 Task: Send a follow-up email to softage.1@softage.net with the subject 'Request for feedback' regarding a budget increase.
Action: Mouse moved to (248, 48)
Screenshot: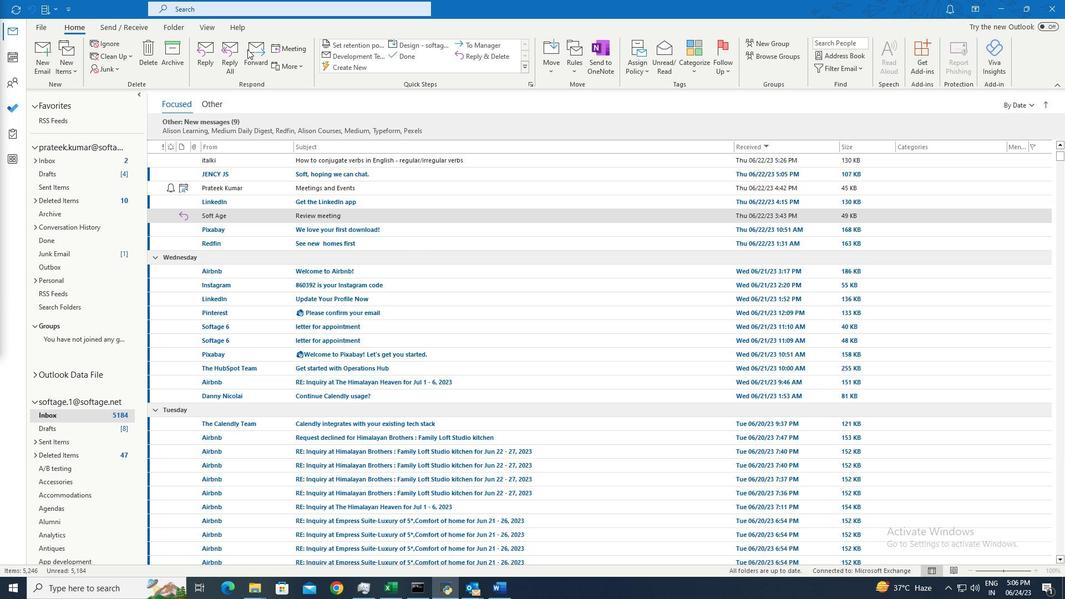 
Action: Mouse pressed left at (248, 48)
Screenshot: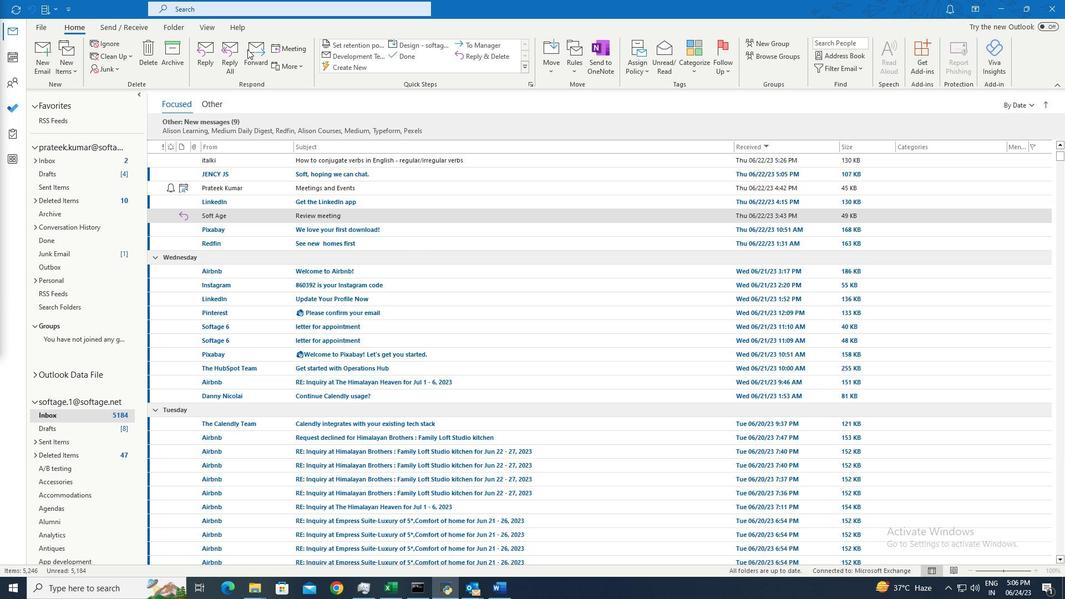 
Action: Mouse pressed left at (248, 48)
Screenshot: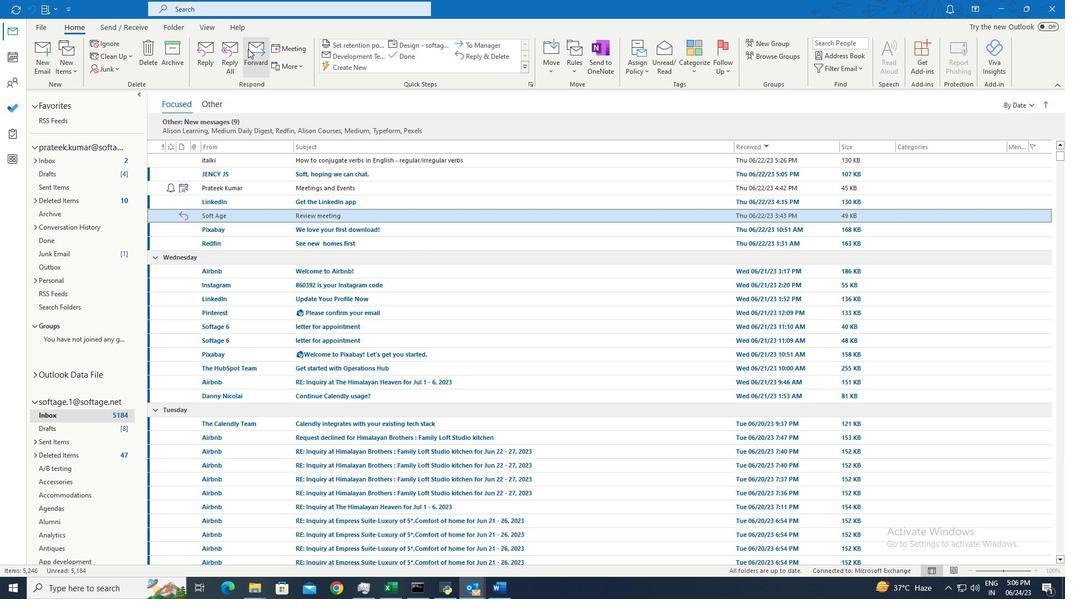 
Action: Mouse moved to (387, 69)
Screenshot: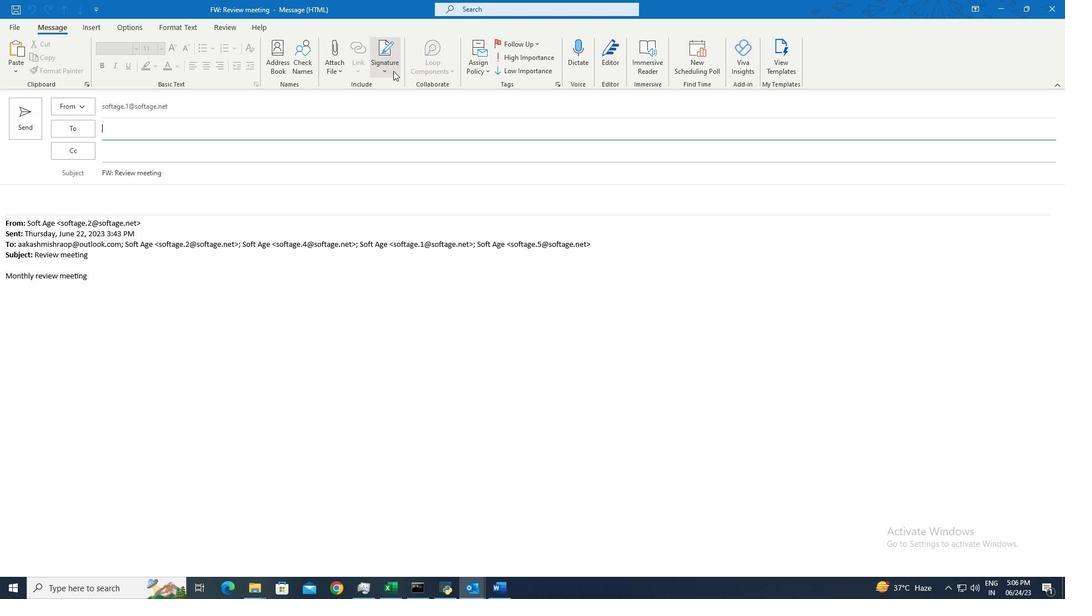 
Action: Mouse pressed left at (387, 69)
Screenshot: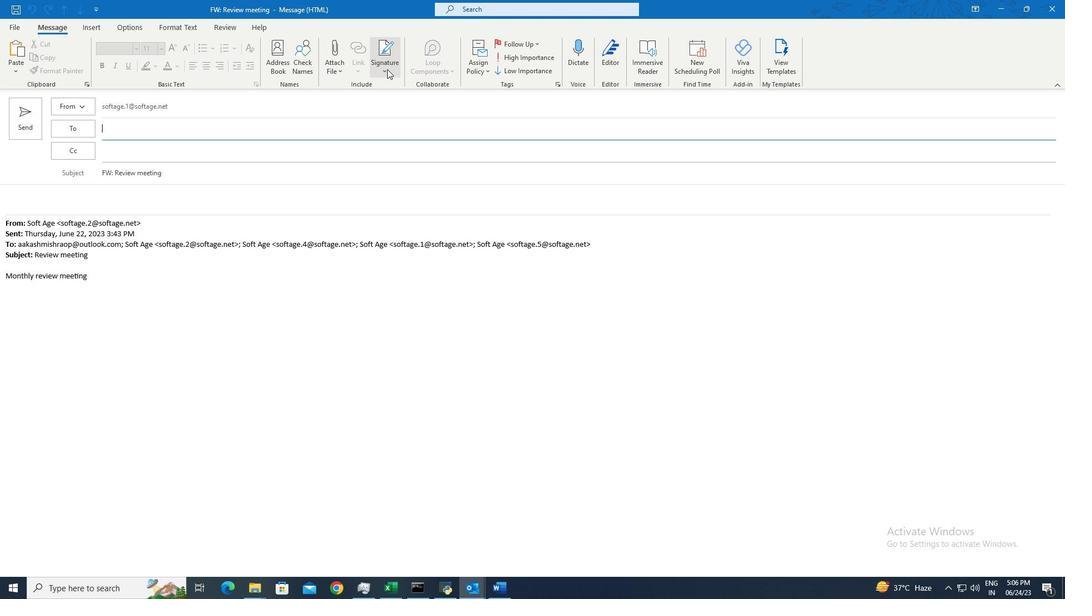 
Action: Mouse moved to (395, 83)
Screenshot: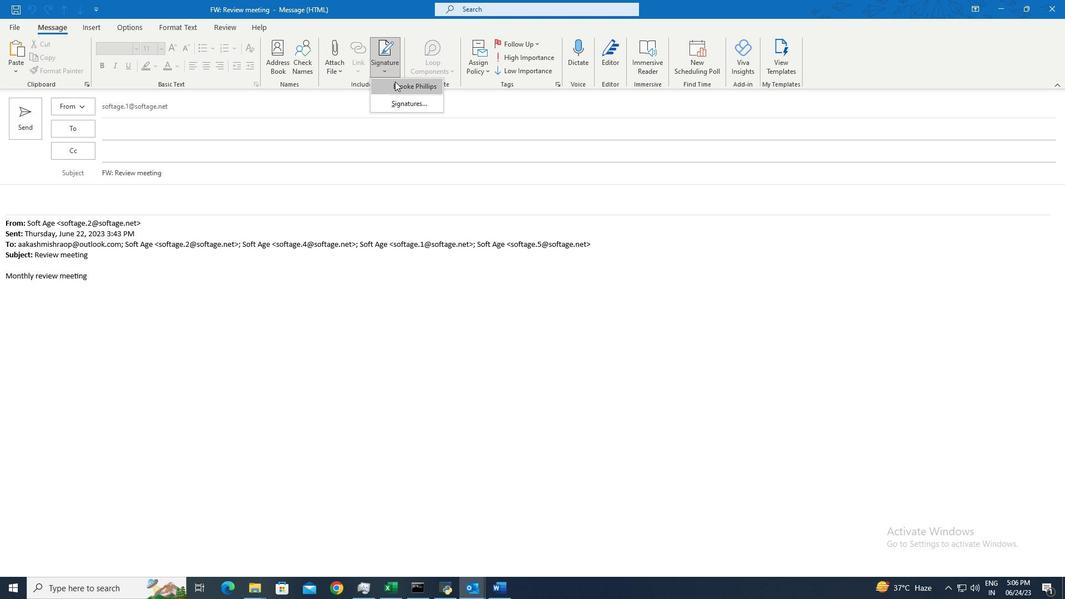 
Action: Mouse pressed left at (395, 83)
Screenshot: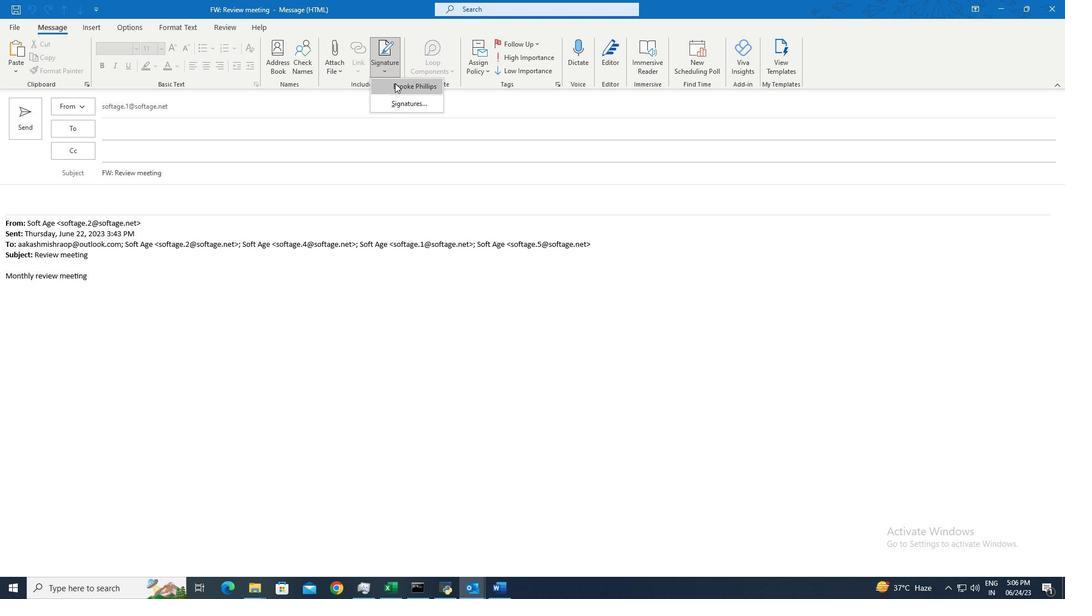 
Action: Mouse moved to (162, 174)
Screenshot: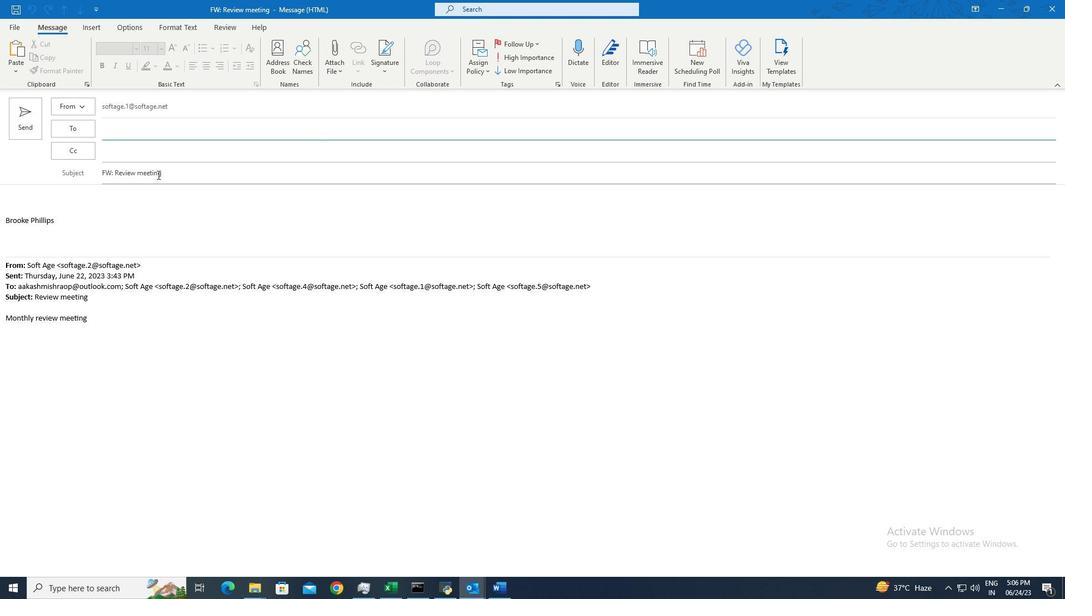 
Action: Mouse pressed left at (162, 174)
Screenshot: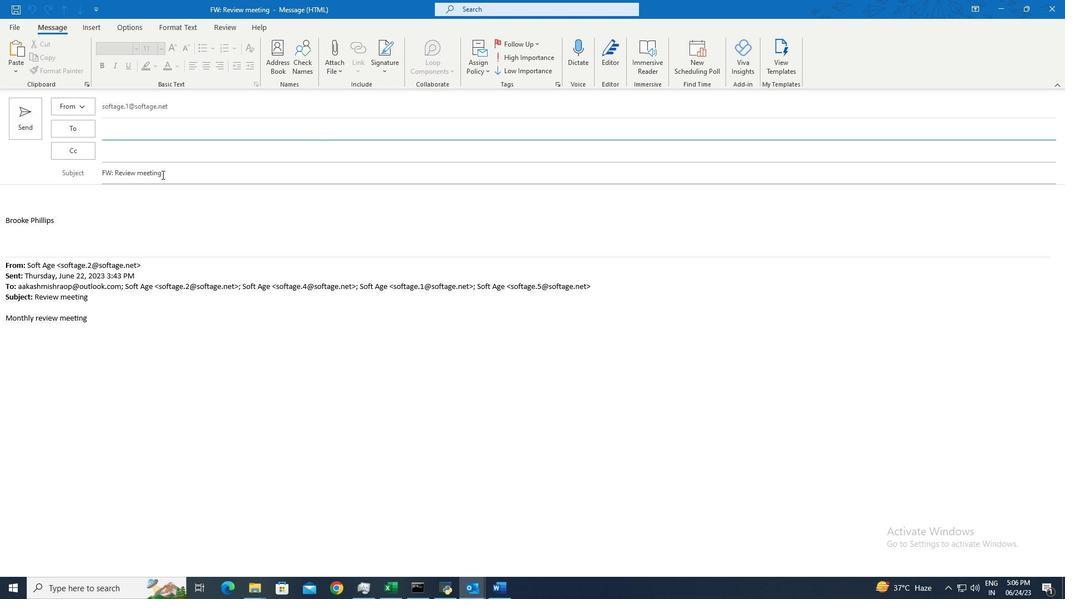 
Action: Mouse moved to (99, 170)
Screenshot: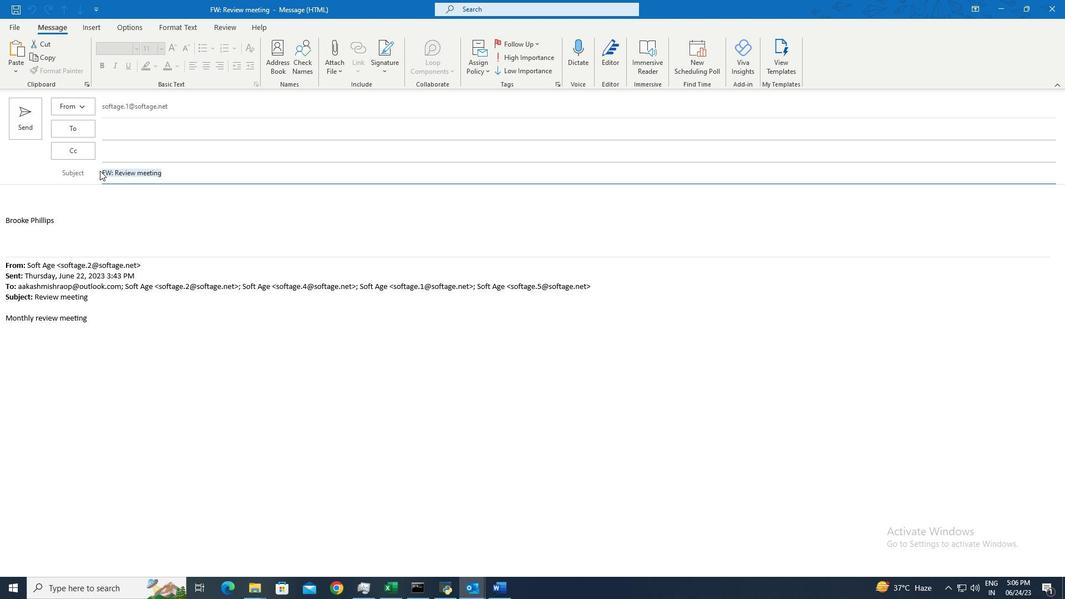 
Action: Key pressed <Key.shift><Key.shift>Request<Key.space>for<Key.space>feedback
Screenshot: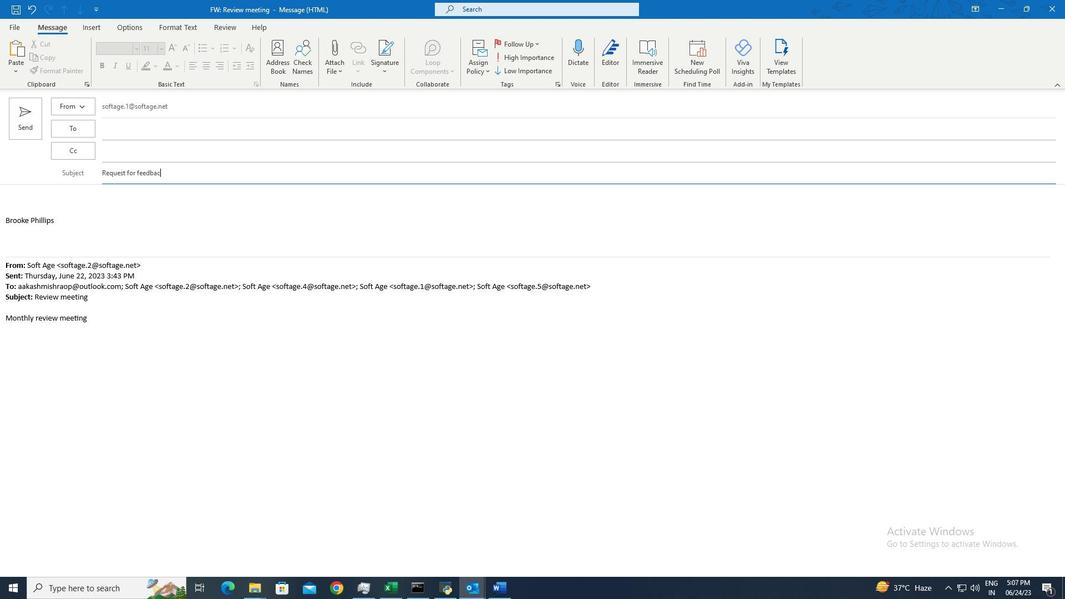 
Action: Mouse moved to (138, 136)
Screenshot: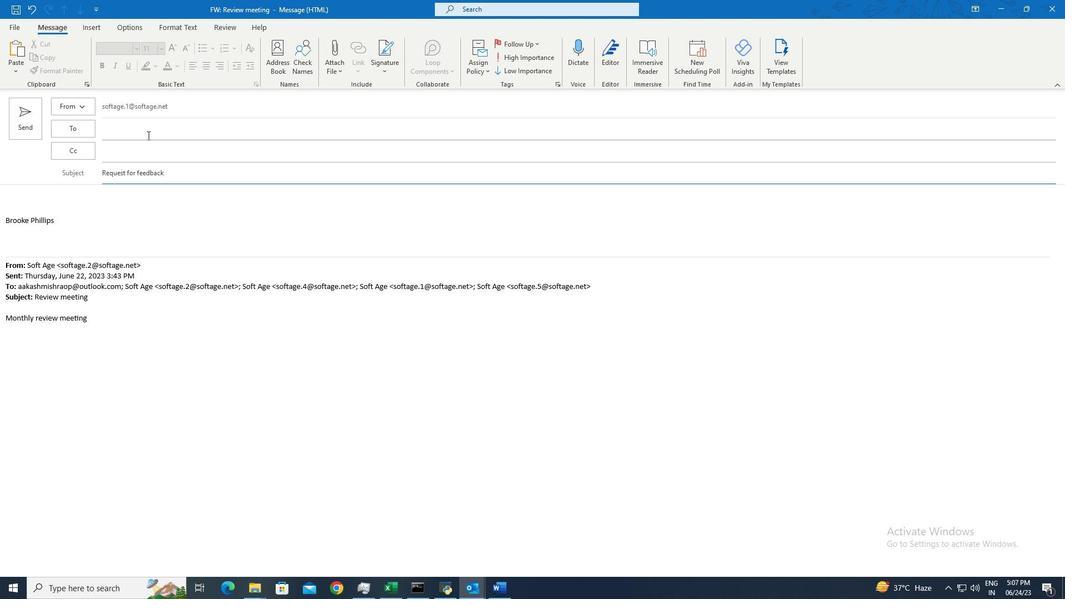 
Action: Mouse pressed left at (138, 136)
Screenshot: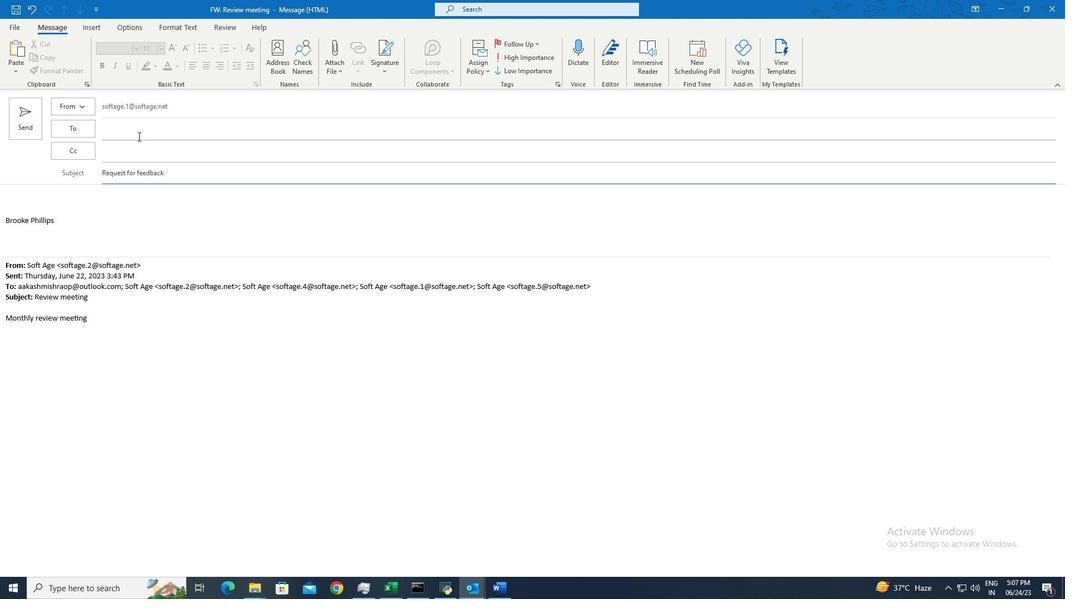
Action: Key pressed softage.8<Key.shift>@
Screenshot: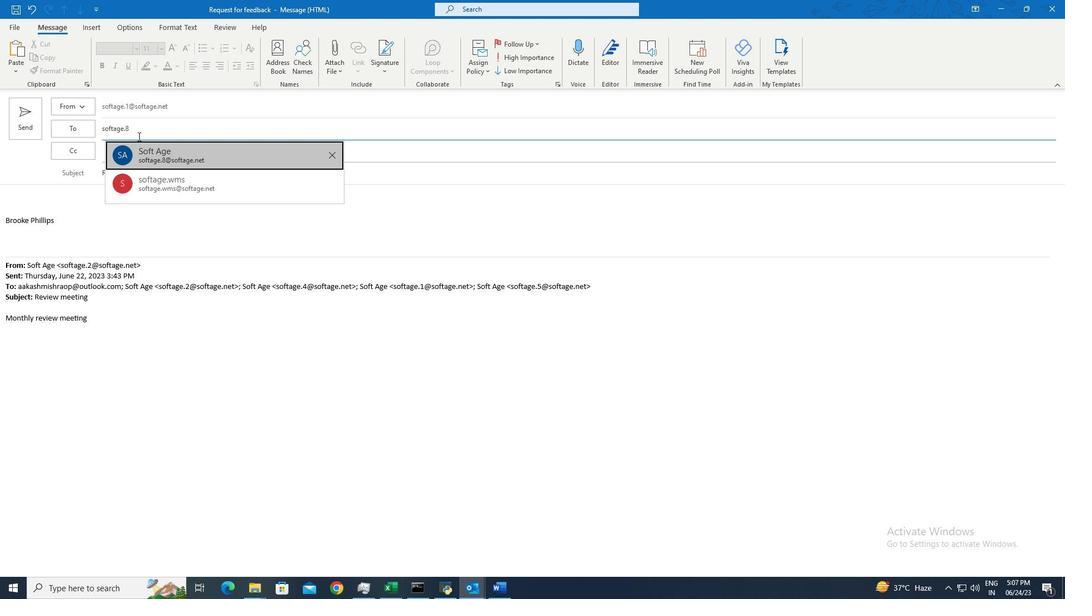
Action: Mouse moved to (174, 152)
Screenshot: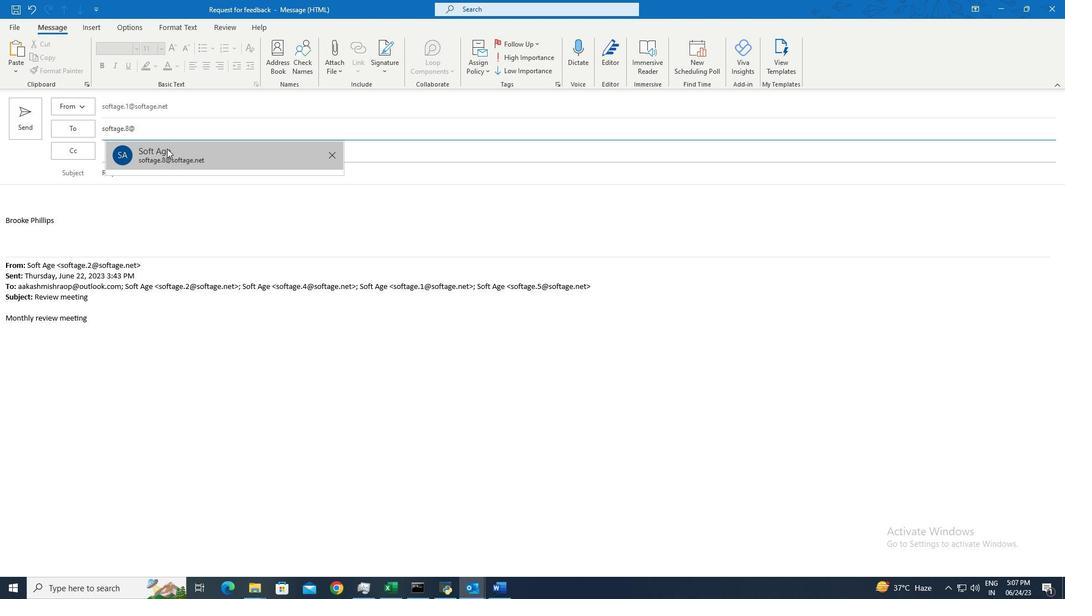 
Action: Mouse pressed left at (174, 152)
Screenshot: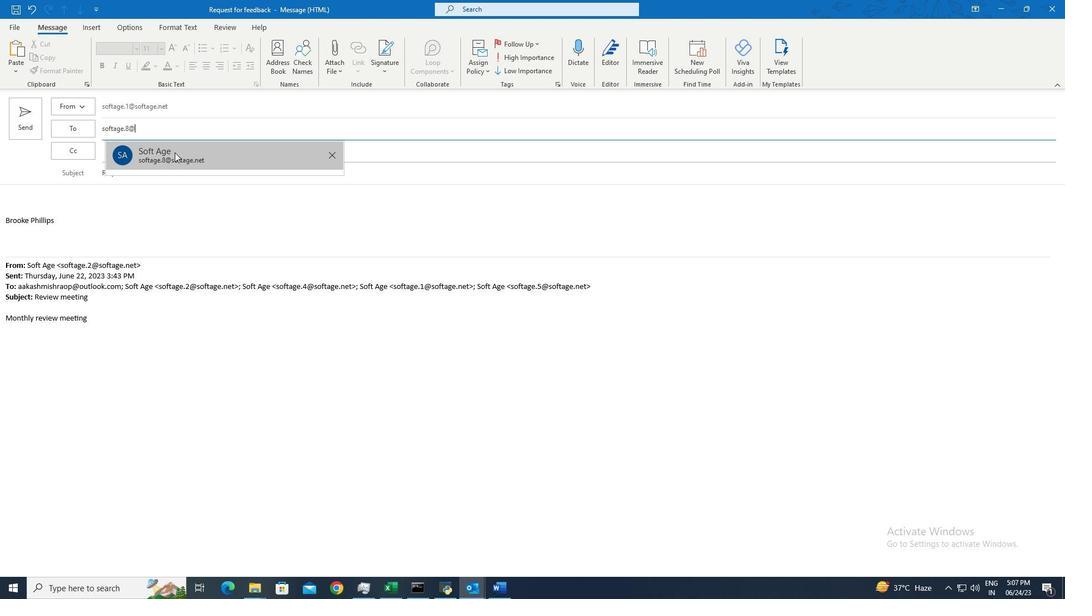 
Action: Mouse moved to (67, 197)
Screenshot: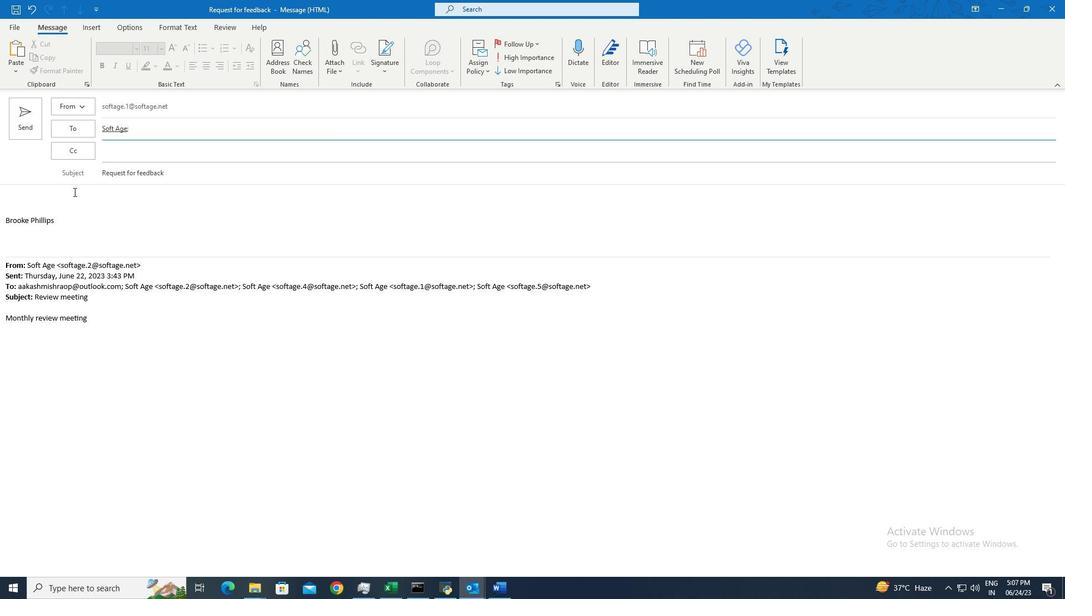 
Action: Mouse pressed left at (67, 197)
Screenshot: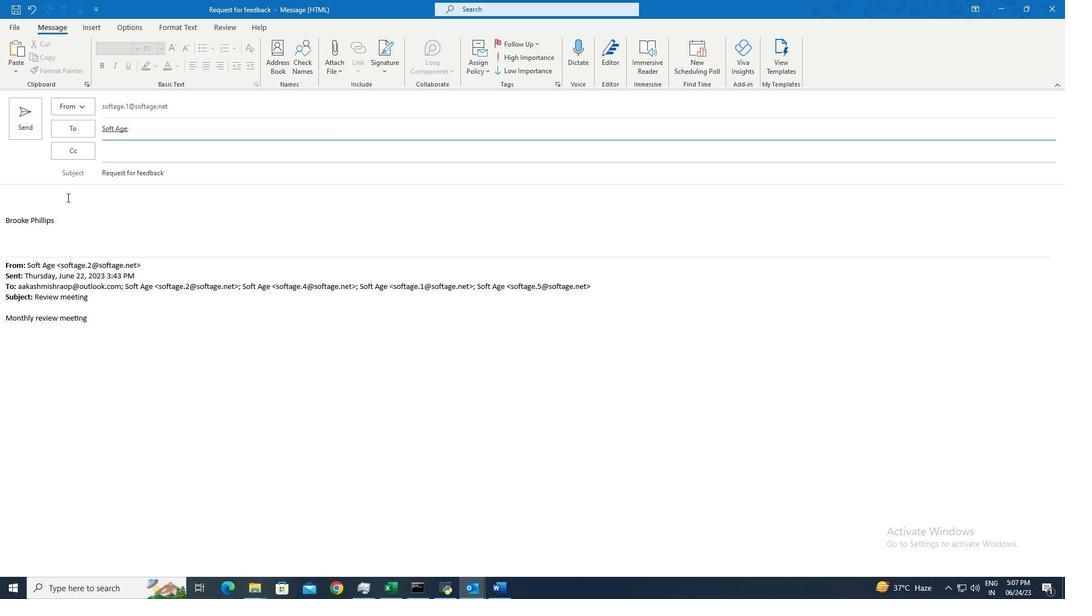 
Action: Key pressed <Key.shift_r>I<Key.space>wanted<Key.space>to<Key.space>follow<Key.space>up<Key.space>on<Key.space>the<Key.space>request<Key.space>for<Key.space>a<Key.space>budget<Key.space>increase<Key.space>for<Key.space>the<Key.space>project.
Screenshot: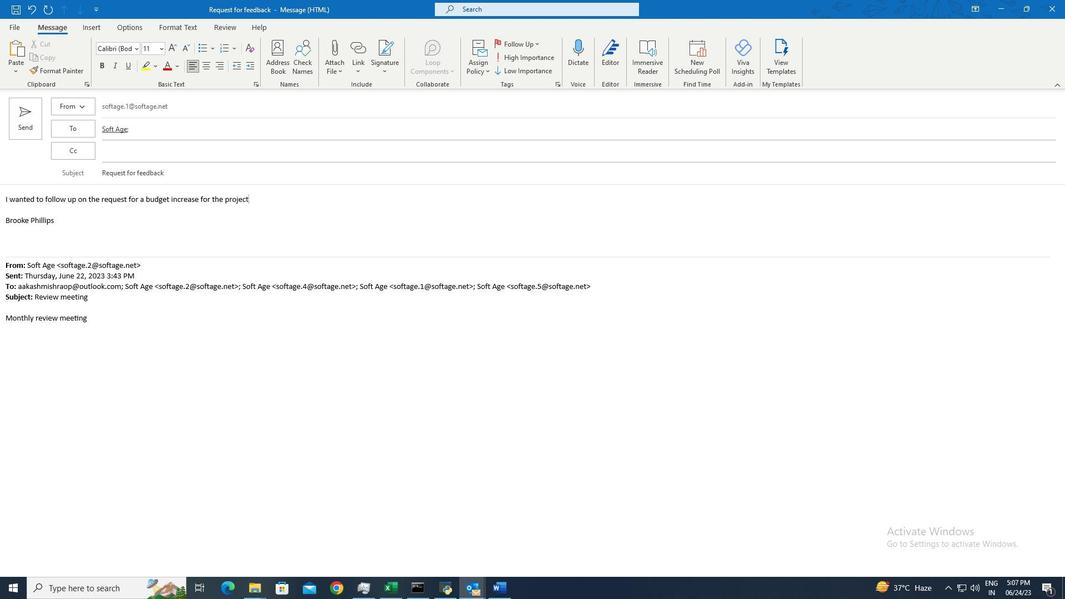 
Action: Mouse moved to (23, 113)
Screenshot: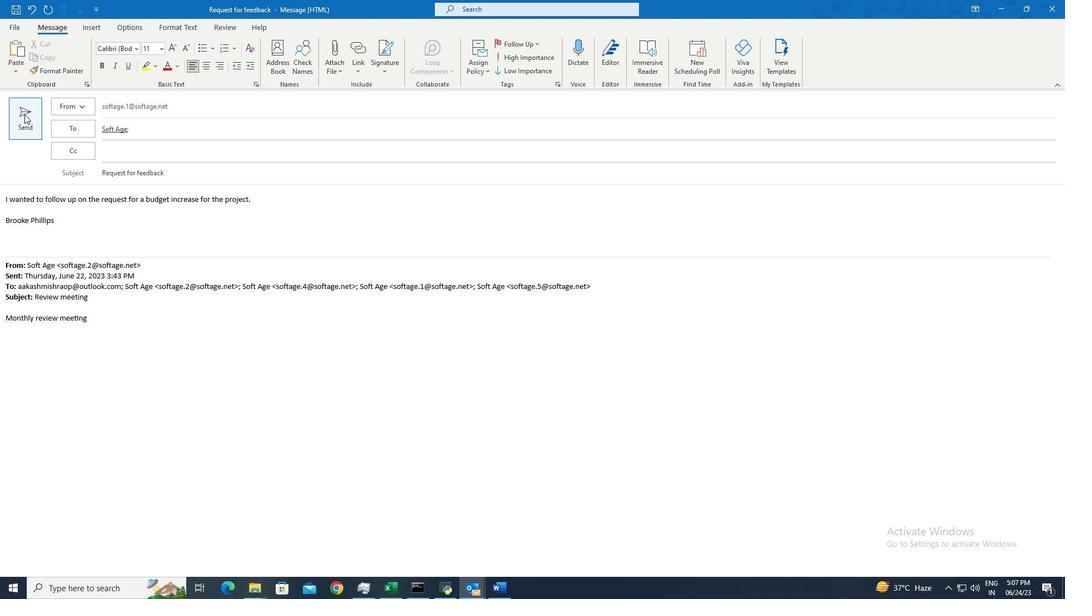 
Action: Mouse pressed left at (23, 113)
Screenshot: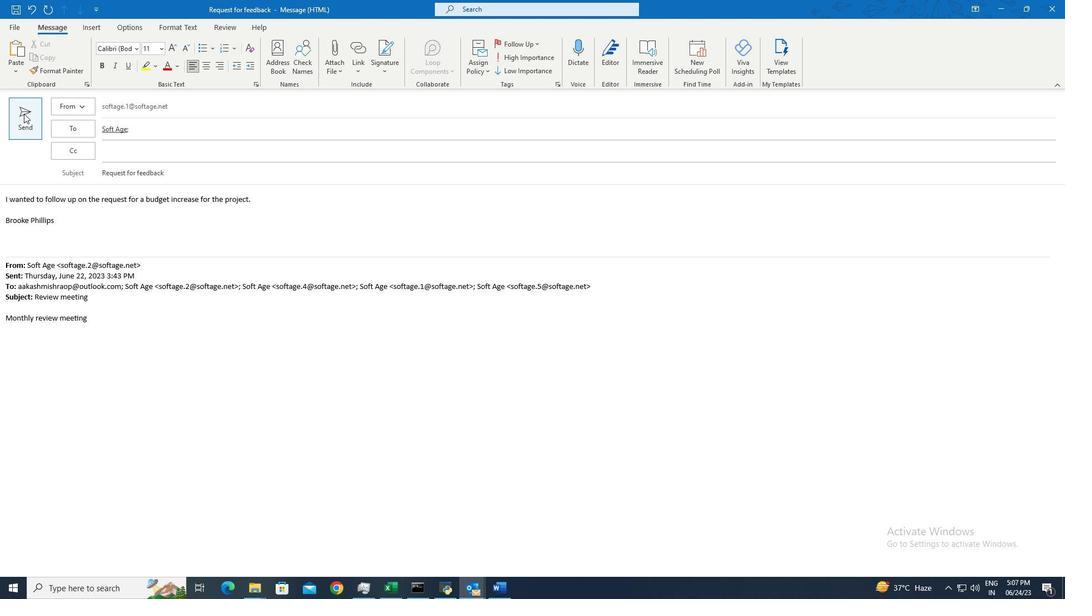 
